 Task: Change the font to oswald.
Action: Mouse moved to (437, 136)
Screenshot: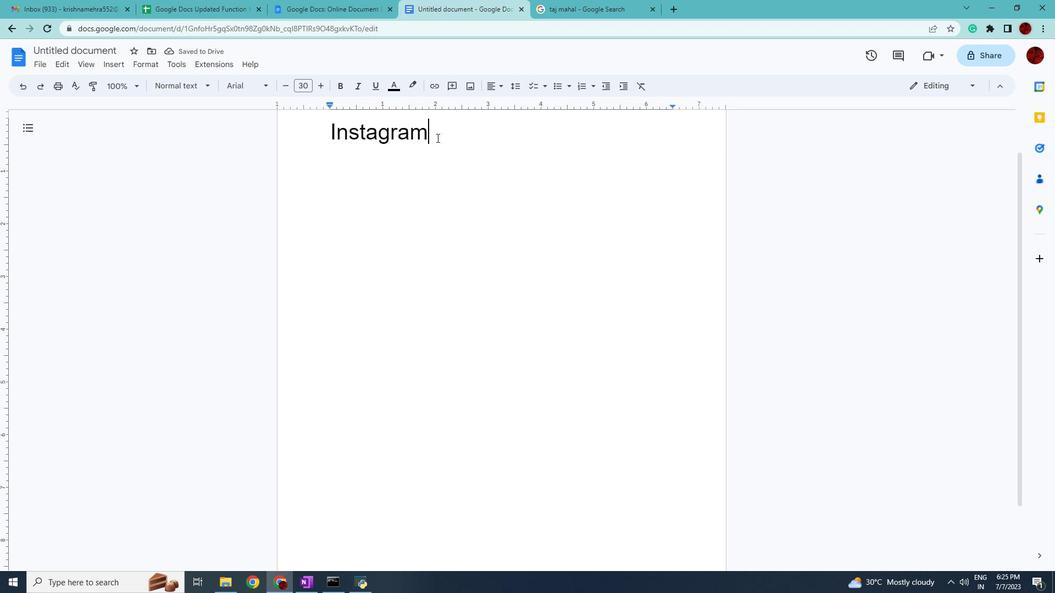 
Action: Mouse pressed left at (437, 136)
Screenshot: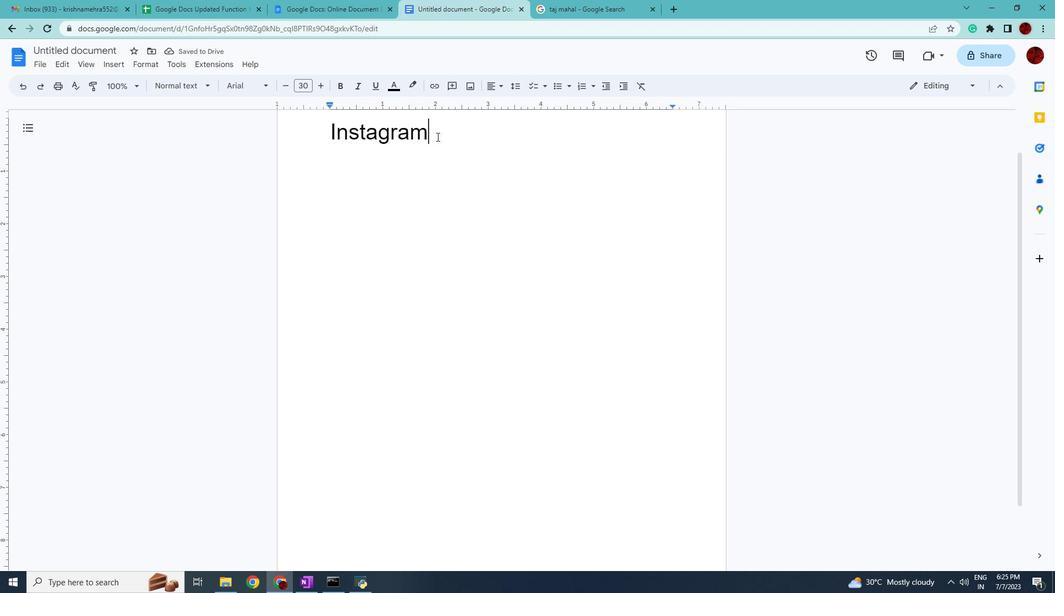 
Action: Mouse moved to (265, 85)
Screenshot: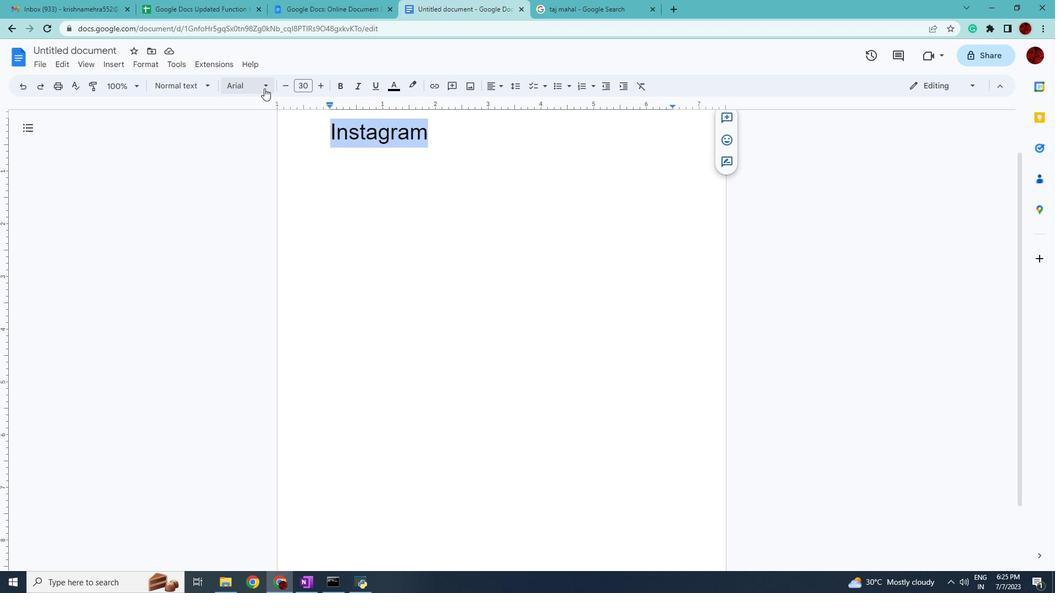 
Action: Mouse pressed left at (265, 85)
Screenshot: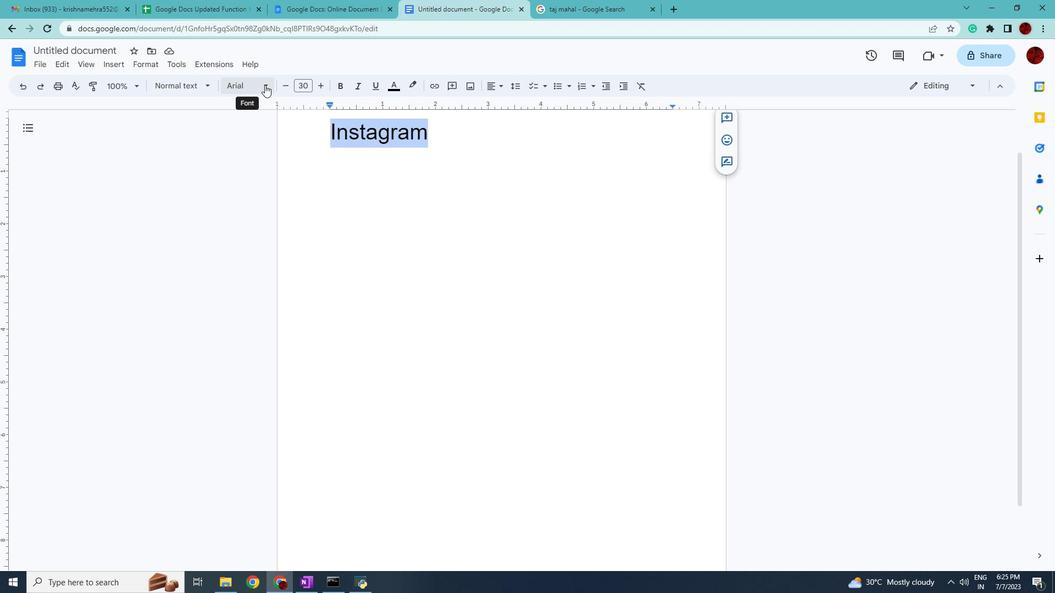 
Action: Mouse moved to (318, 443)
Screenshot: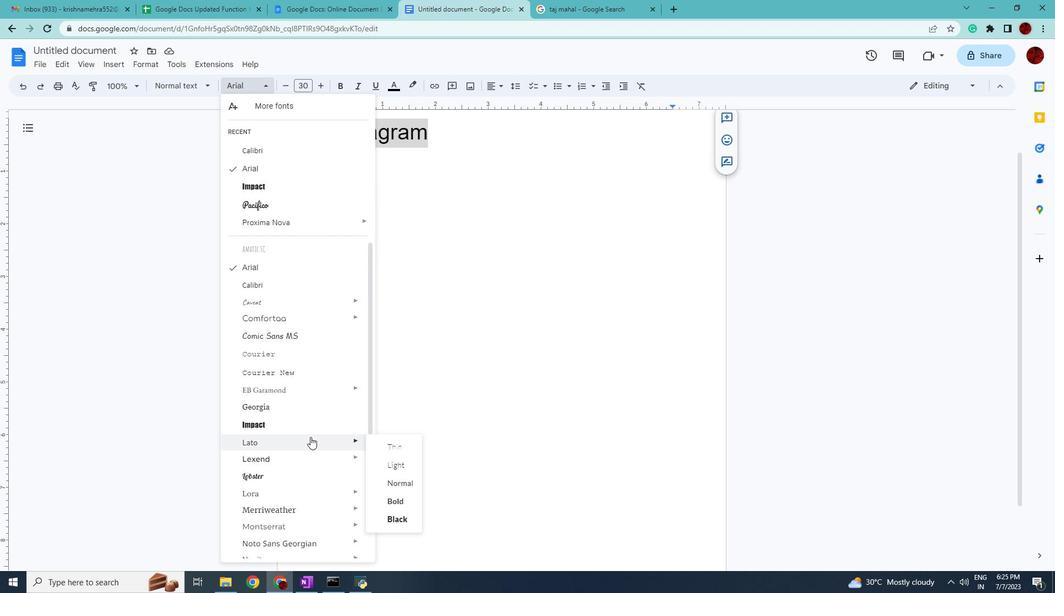 
Action: Mouse scrolled (318, 442) with delta (0, 0)
Screenshot: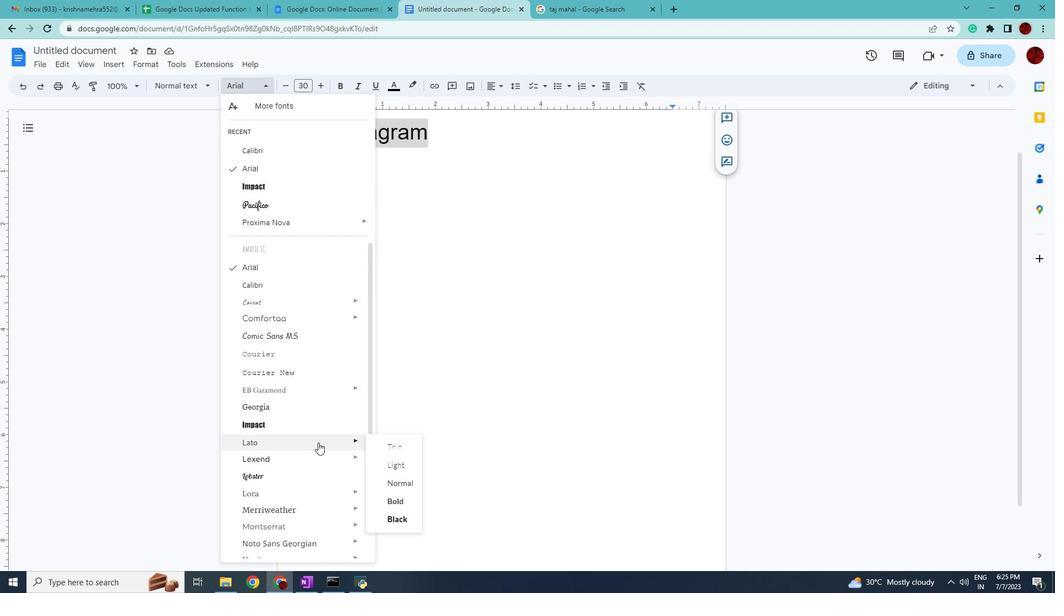 
Action: Mouse scrolled (318, 442) with delta (0, 0)
Screenshot: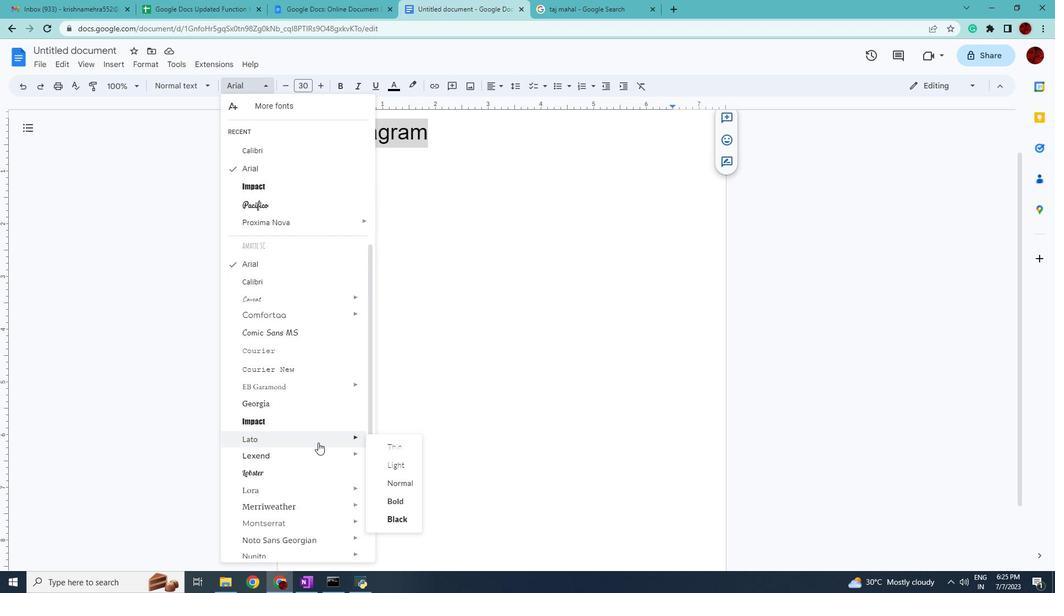
Action: Mouse moved to (282, 465)
Screenshot: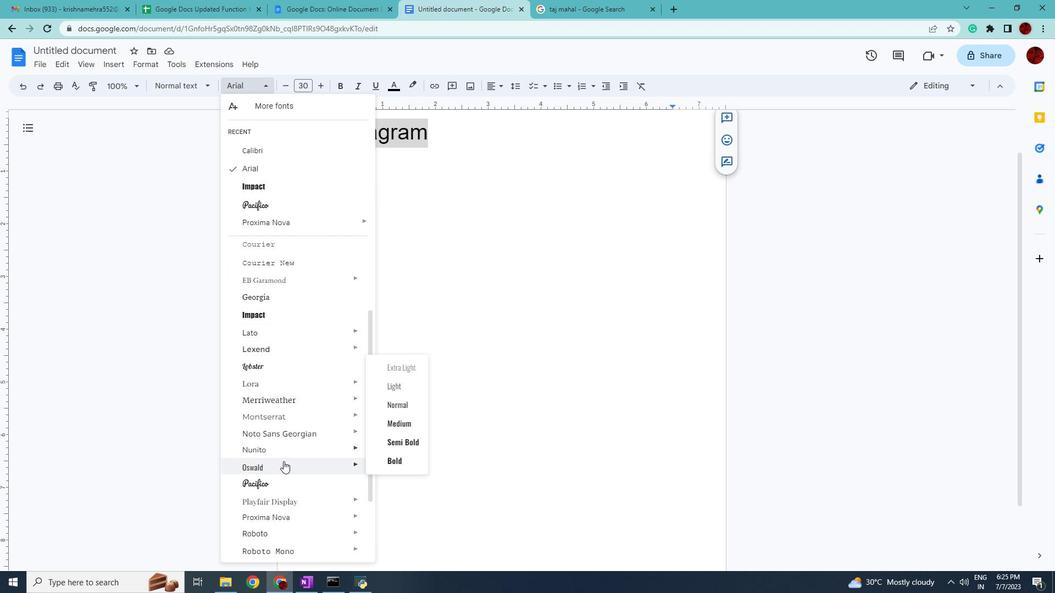 
Action: Mouse pressed left at (282, 465)
Screenshot: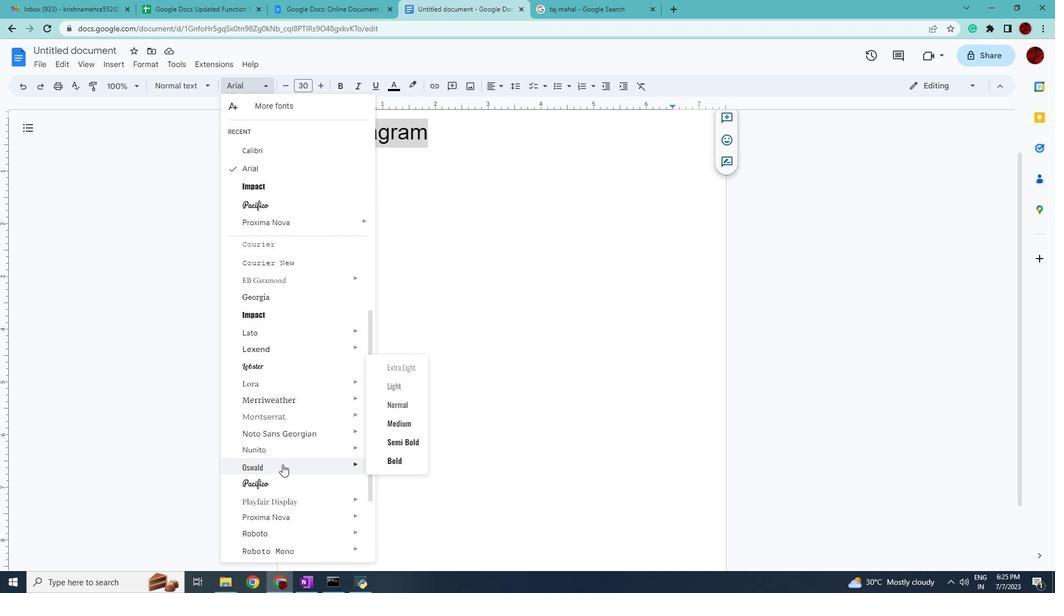 
Action: Mouse moved to (406, 296)
Screenshot: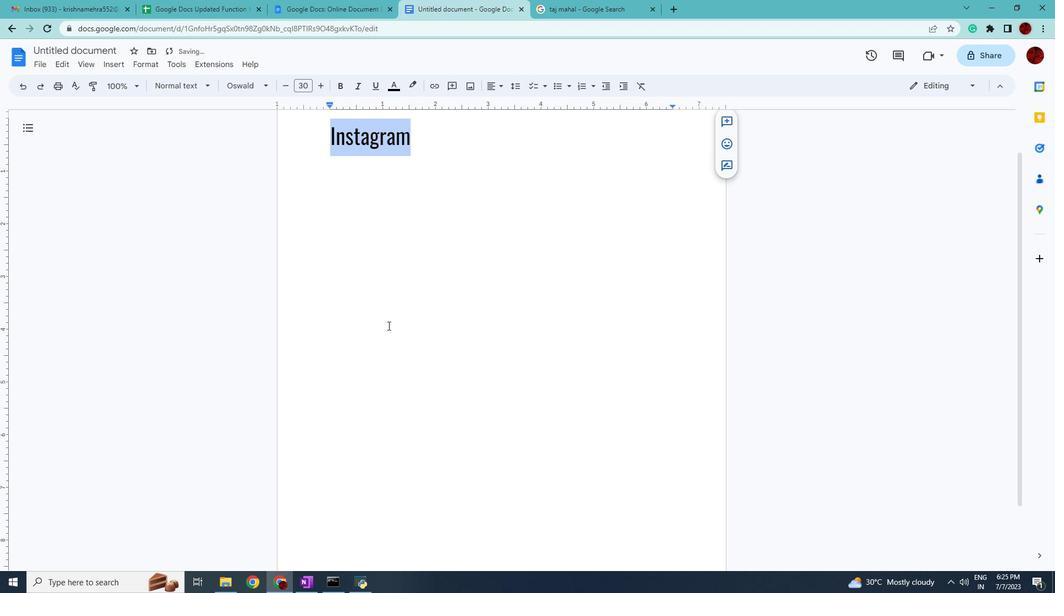 
